 Task: Look for products in the category "Babies & Kids" with bubble gum flavor only.
Action: Mouse moved to (272, 121)
Screenshot: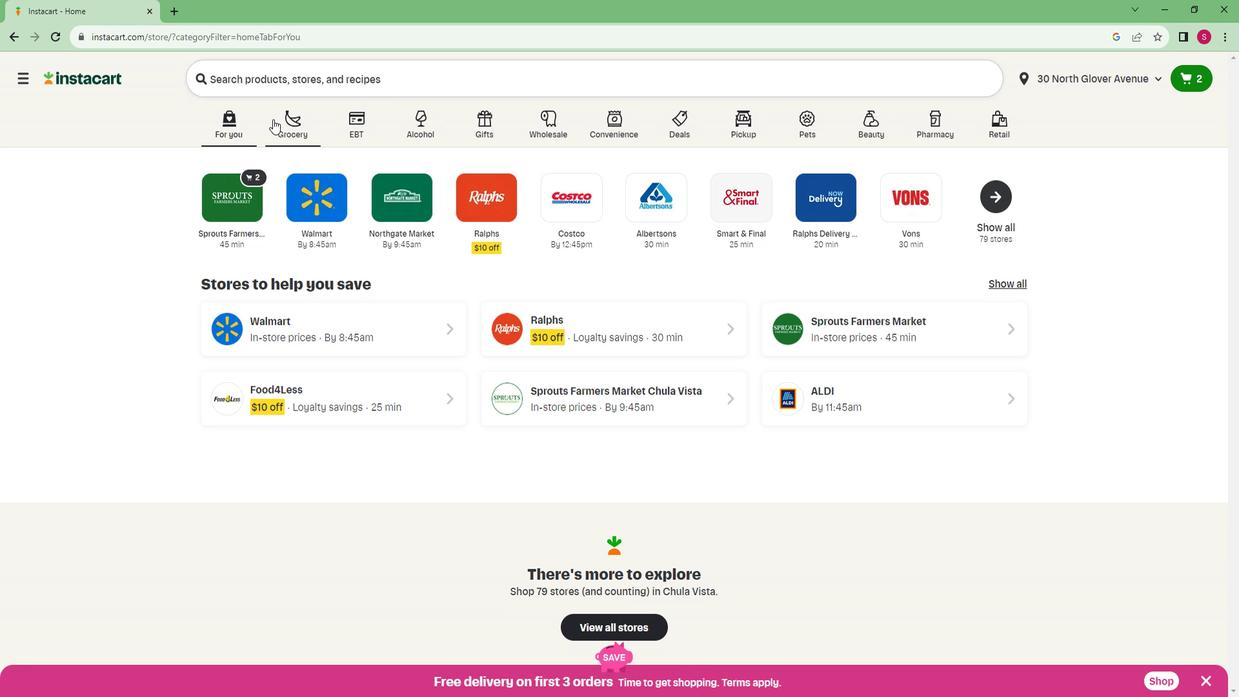 
Action: Mouse pressed left at (272, 121)
Screenshot: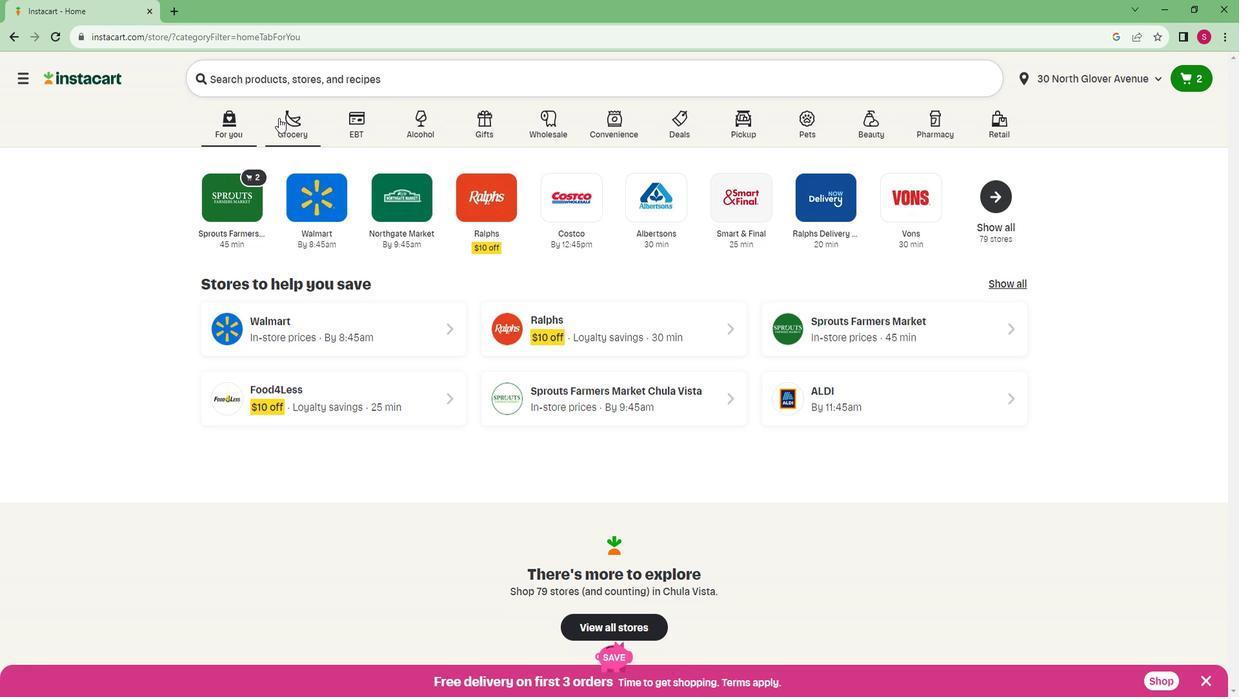 
Action: Mouse moved to (247, 367)
Screenshot: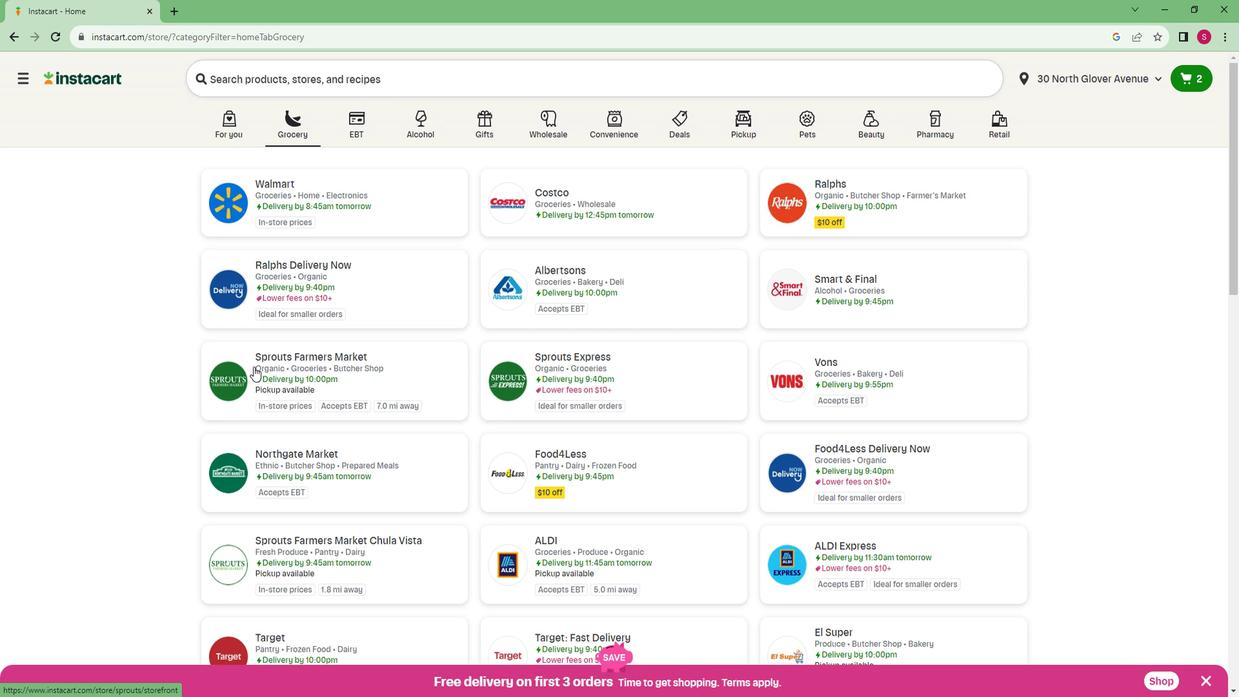 
Action: Mouse pressed left at (247, 367)
Screenshot: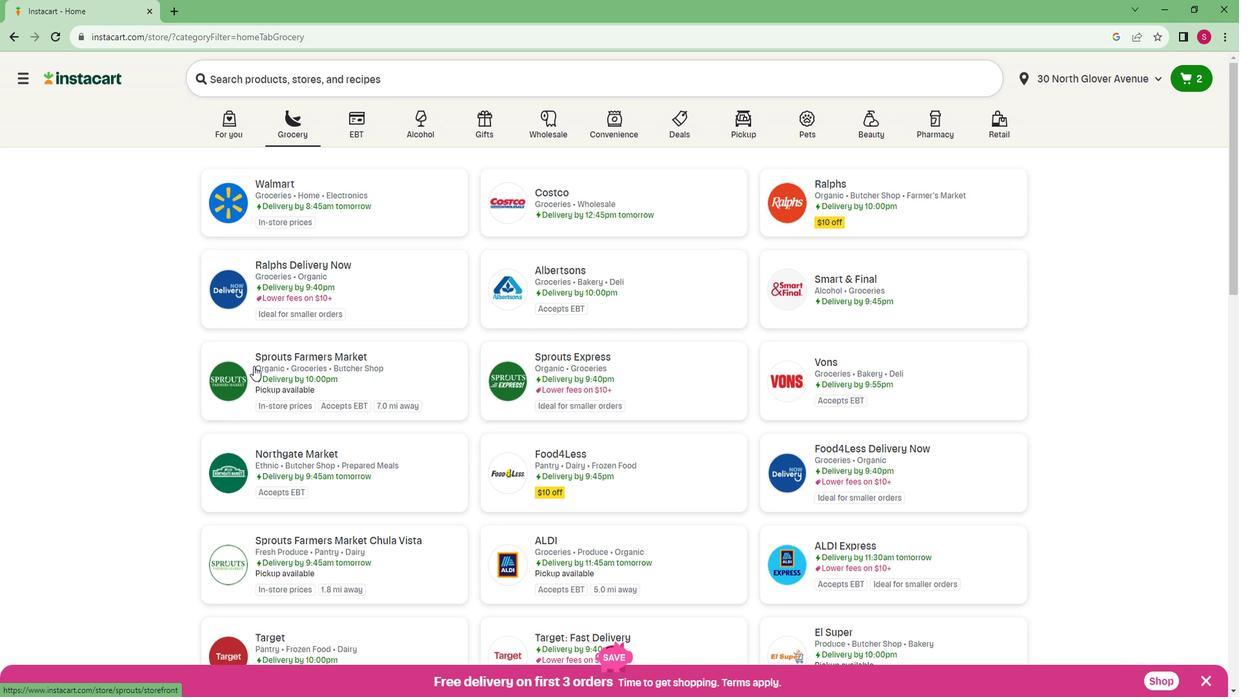 
Action: Mouse moved to (66, 542)
Screenshot: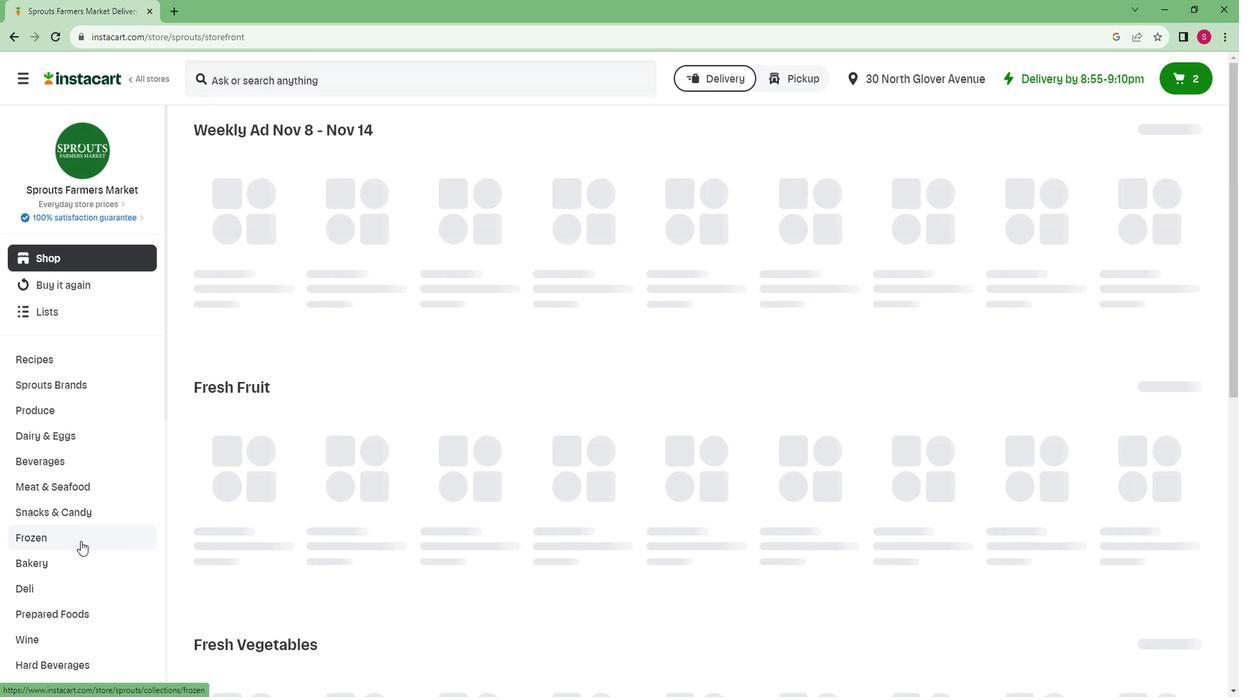 
Action: Mouse scrolled (66, 541) with delta (0, 0)
Screenshot: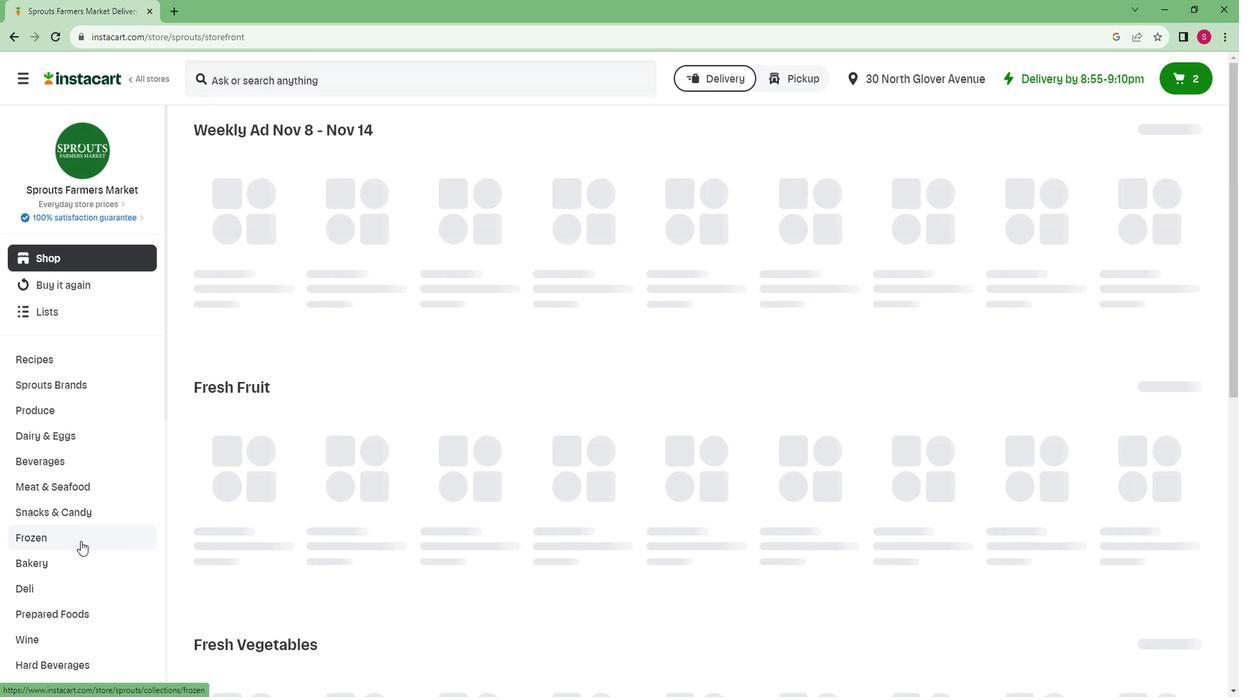 
Action: Mouse moved to (63, 542)
Screenshot: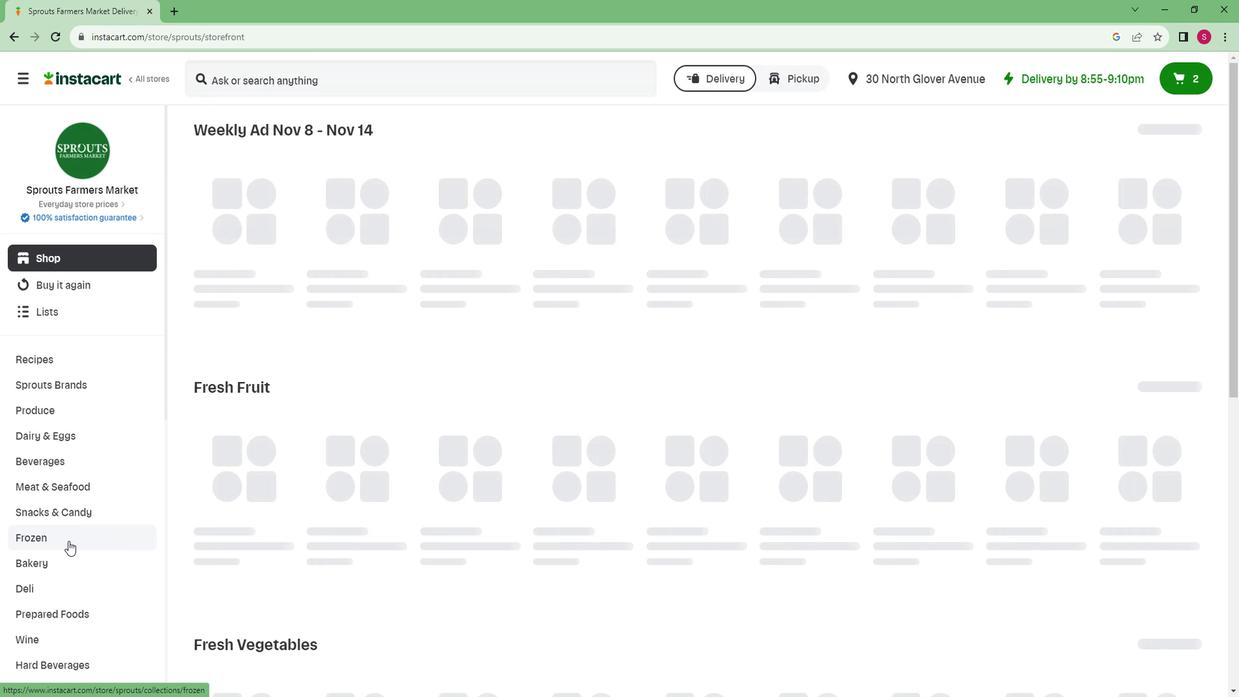 
Action: Mouse scrolled (63, 541) with delta (0, 0)
Screenshot: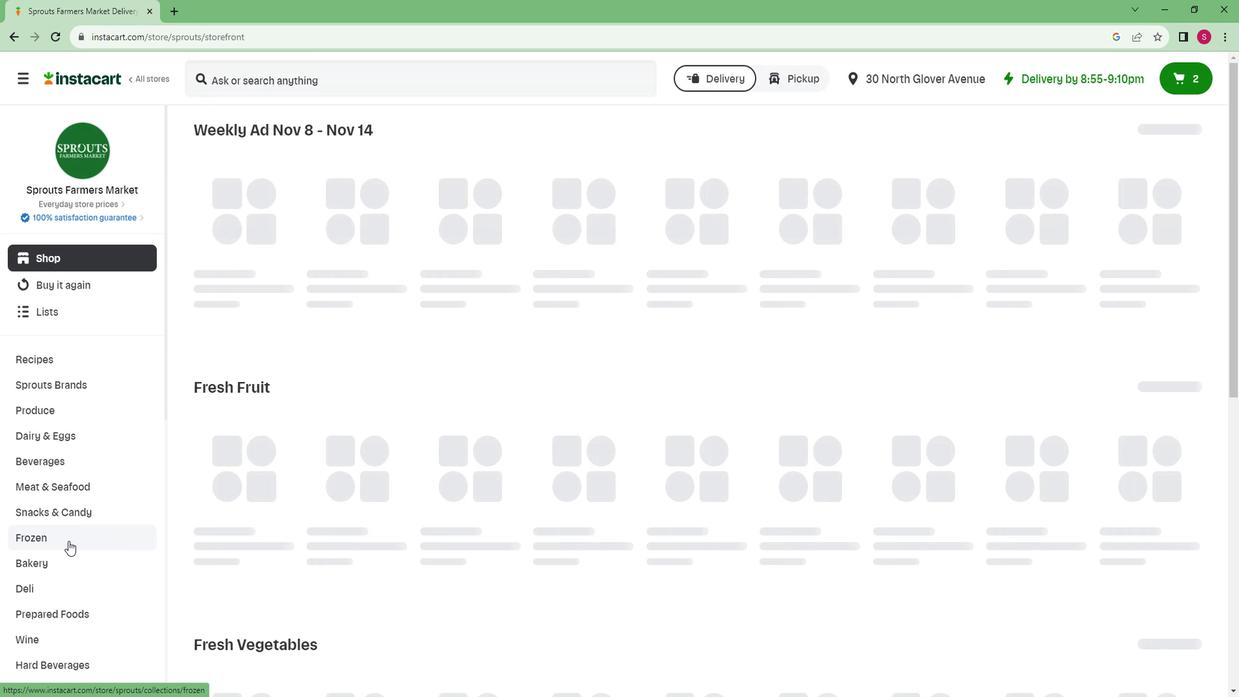 
Action: Mouse moved to (62, 542)
Screenshot: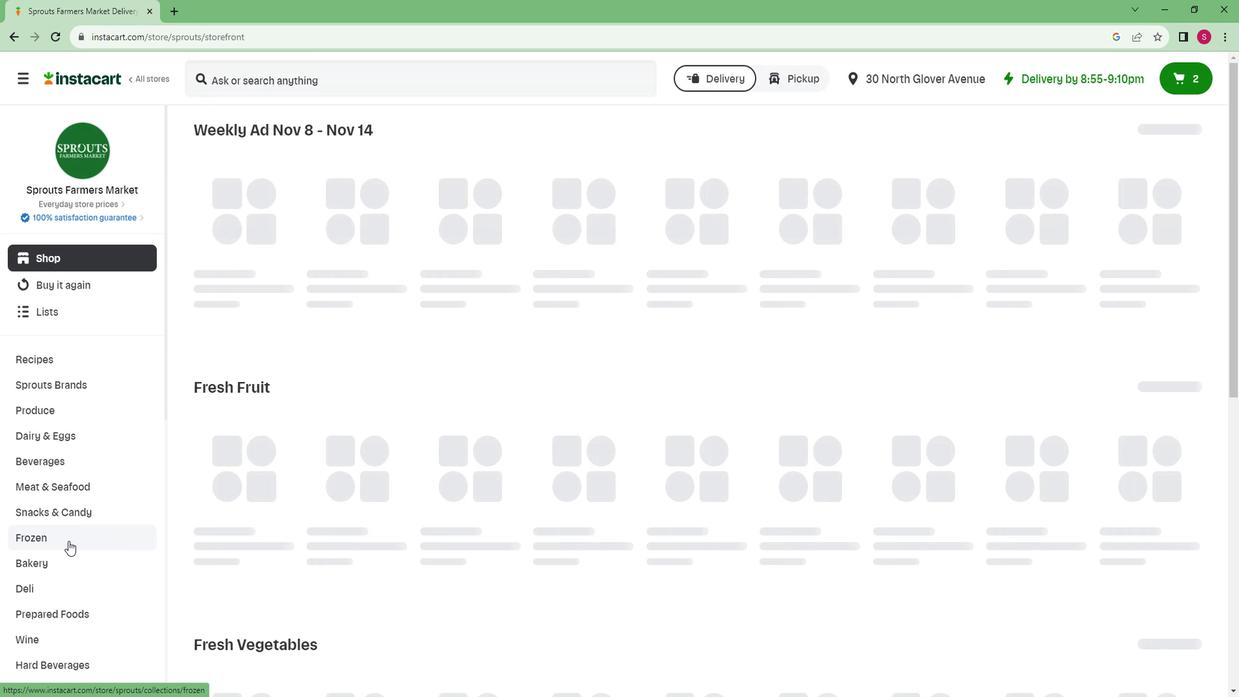 
Action: Mouse scrolled (62, 541) with delta (0, 0)
Screenshot: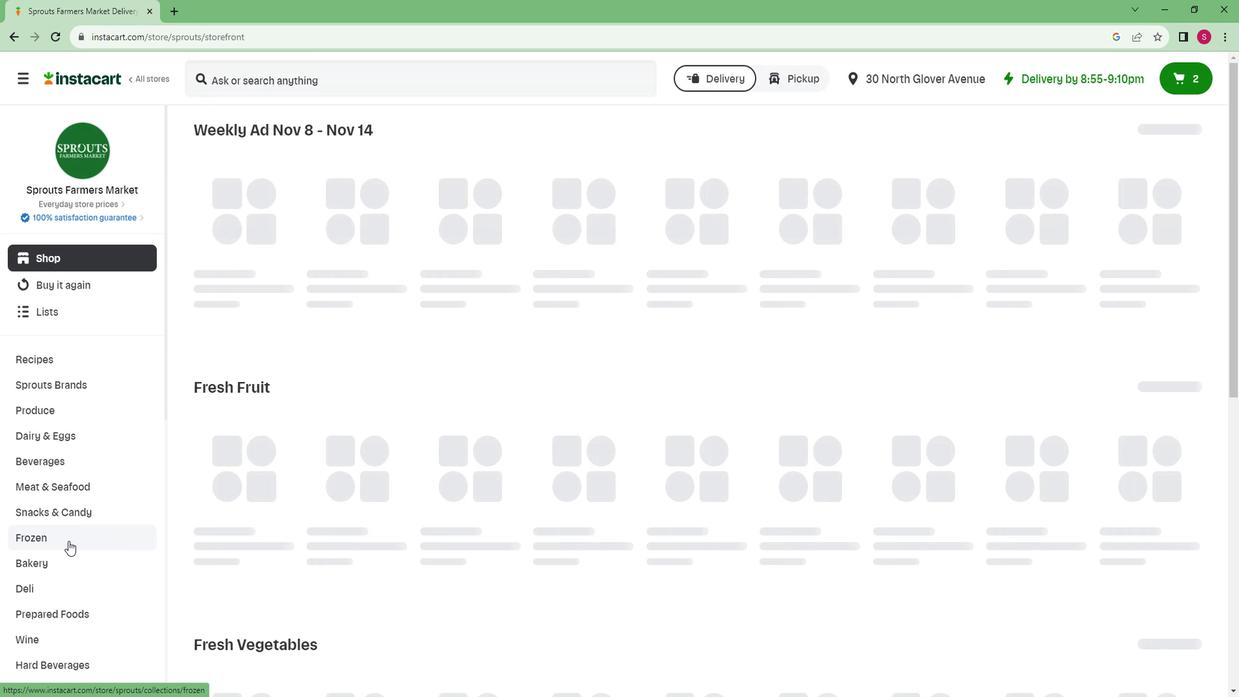 
Action: Mouse moved to (61, 542)
Screenshot: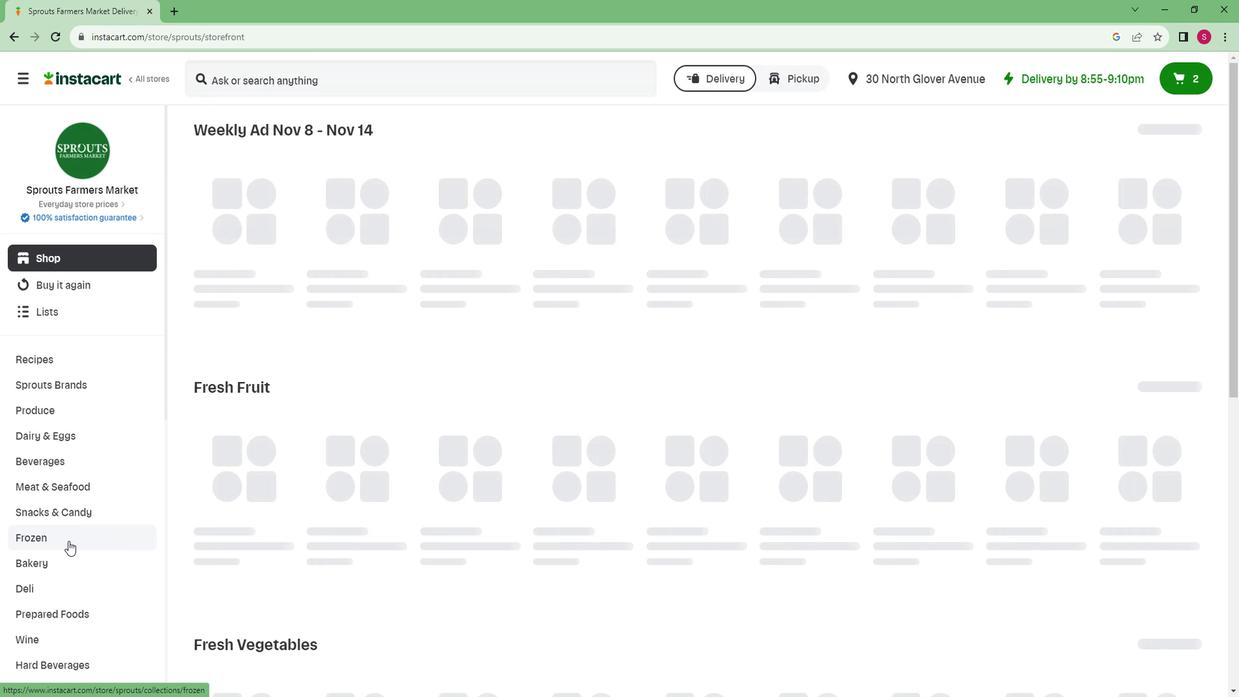 
Action: Mouse scrolled (61, 541) with delta (0, 0)
Screenshot: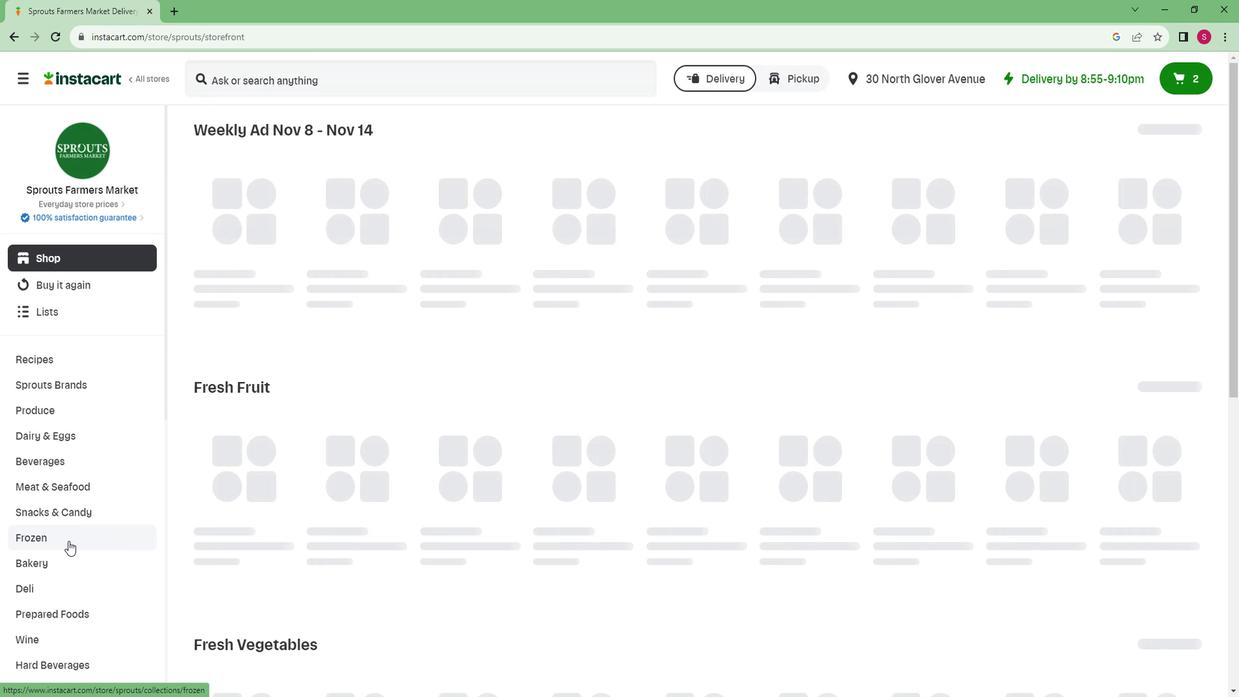
Action: Mouse moved to (59, 542)
Screenshot: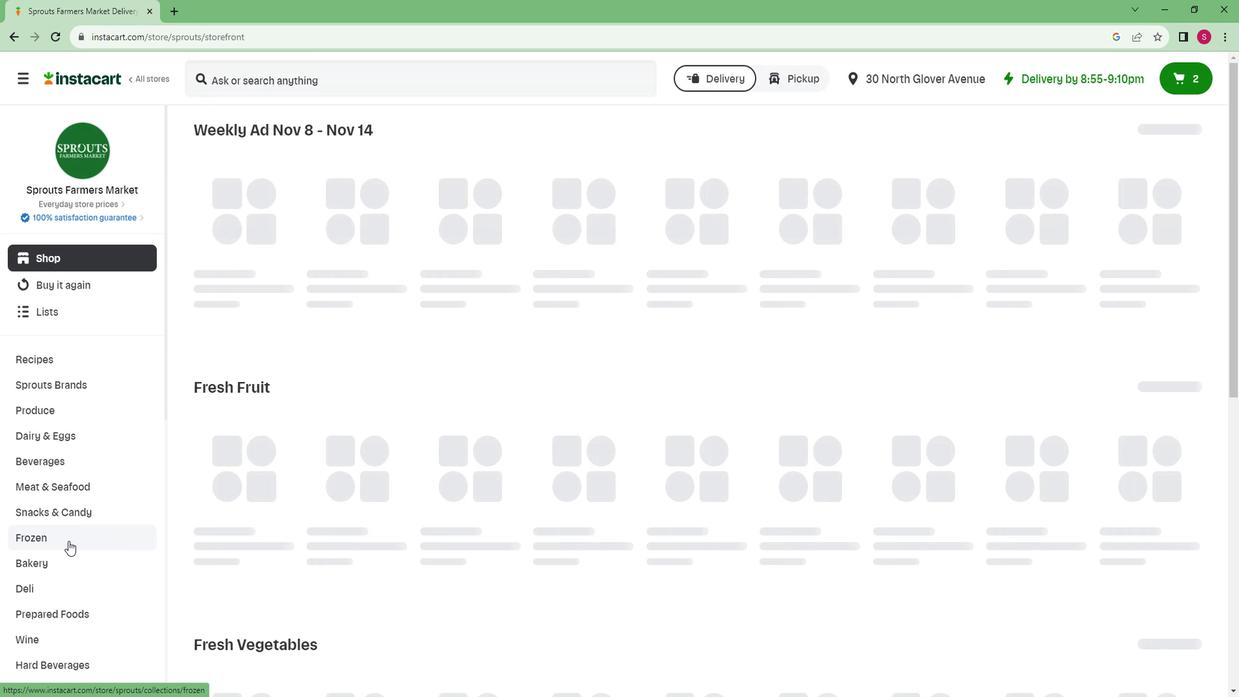 
Action: Mouse scrolled (59, 542) with delta (0, 0)
Screenshot: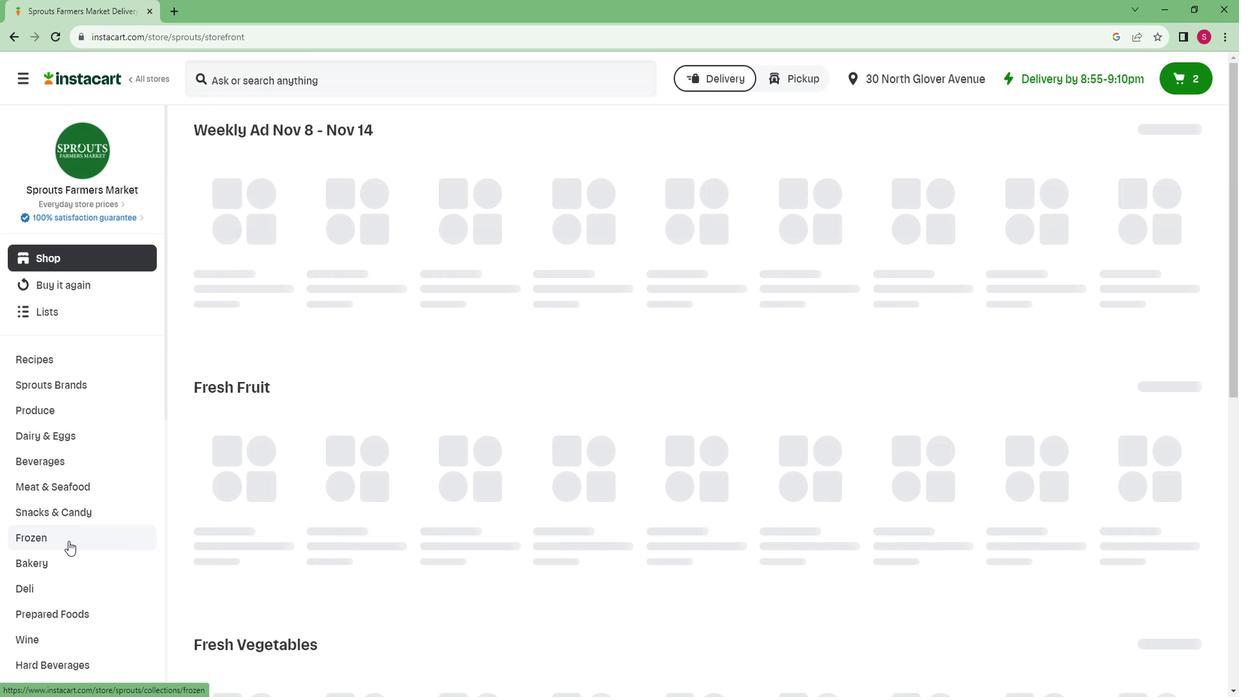 
Action: Mouse moved to (58, 542)
Screenshot: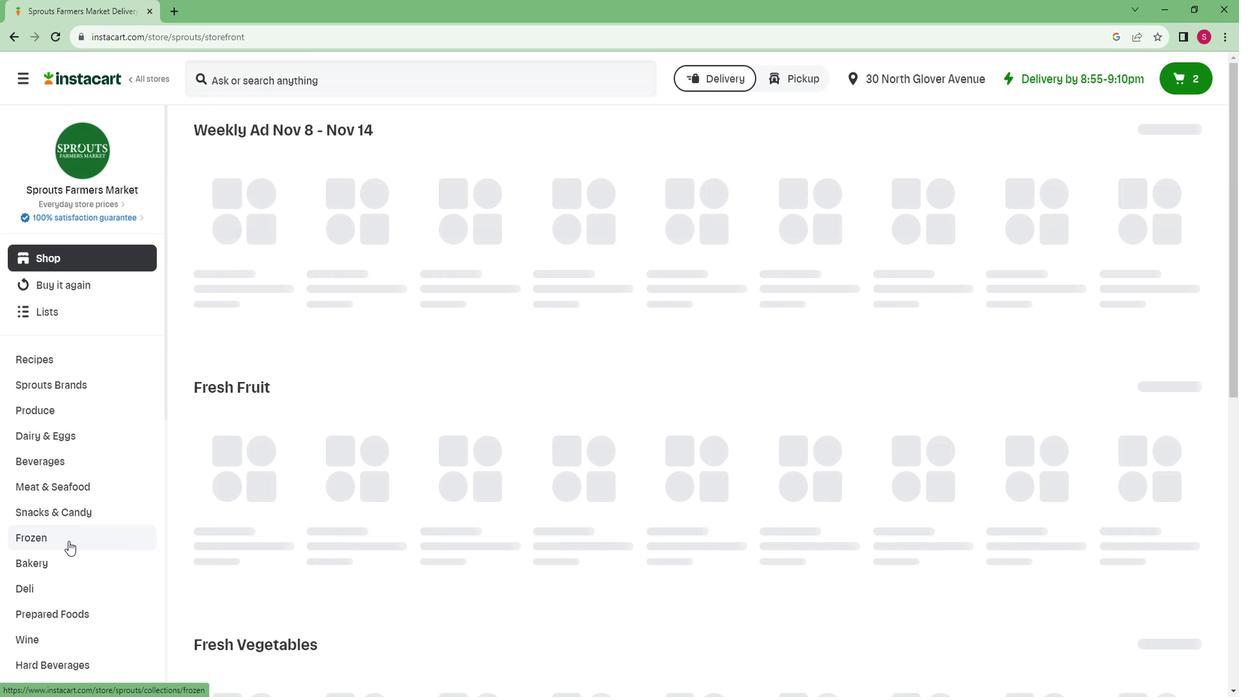 
Action: Mouse scrolled (58, 542) with delta (0, 0)
Screenshot: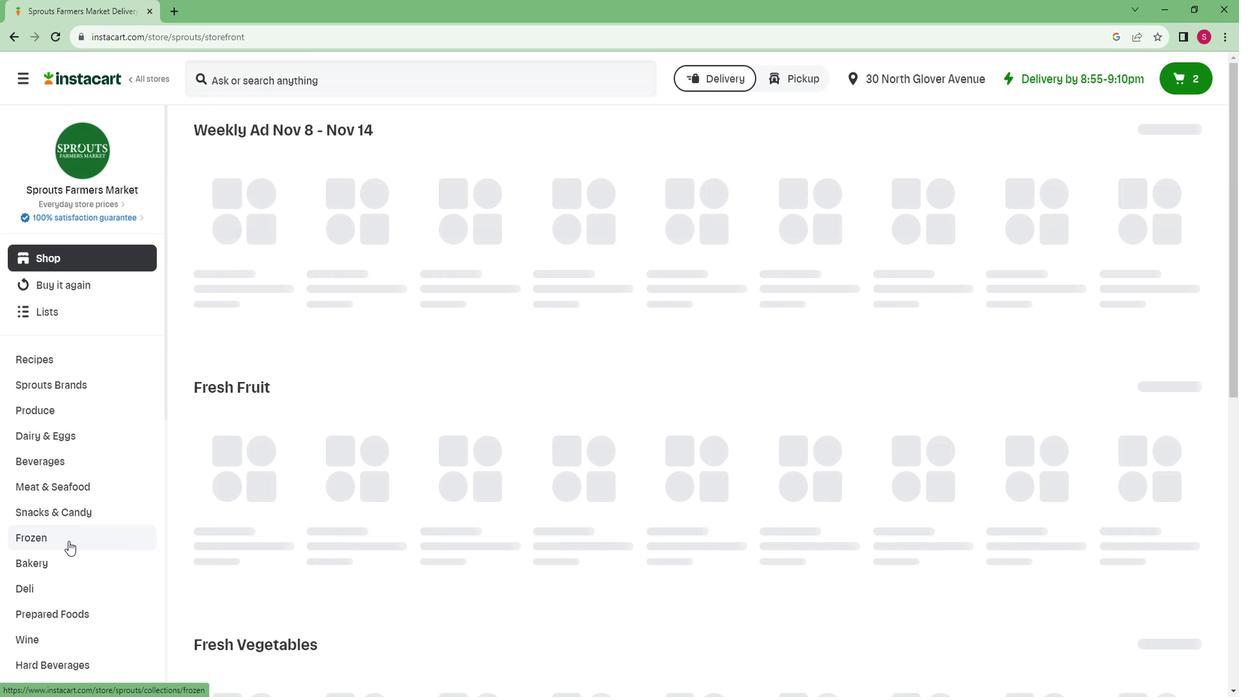 
Action: Mouse moved to (57, 542)
Screenshot: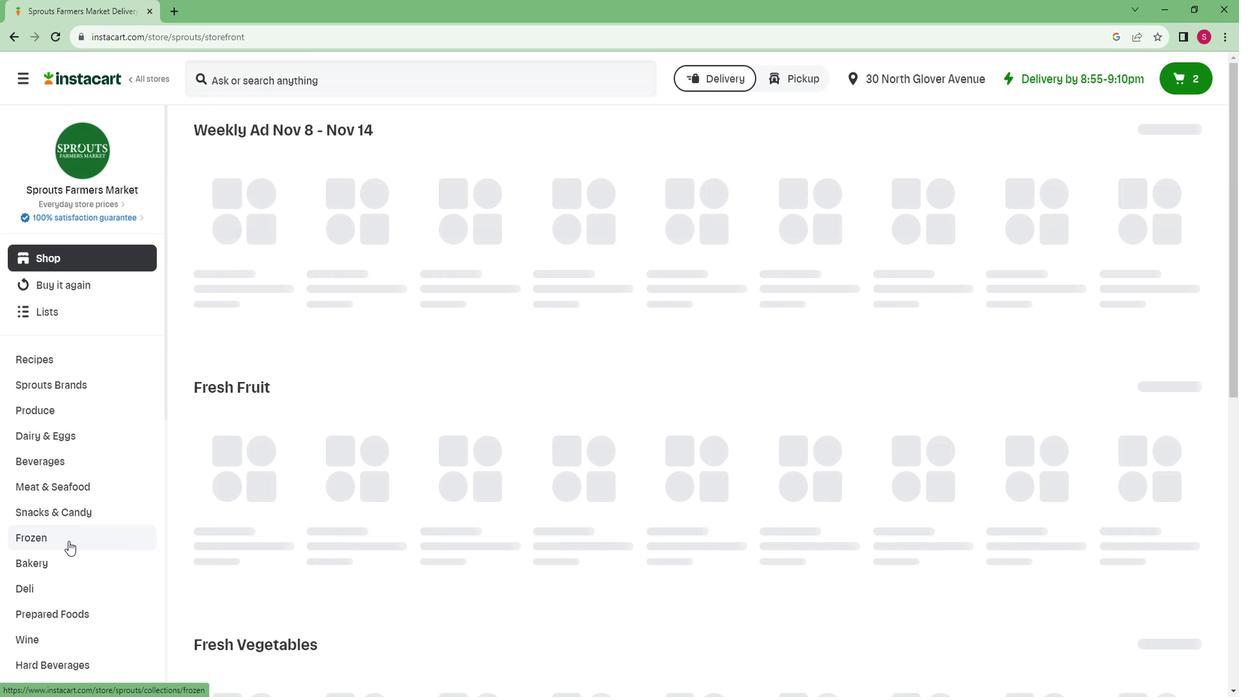 
Action: Mouse scrolled (57, 542) with delta (0, 0)
Screenshot: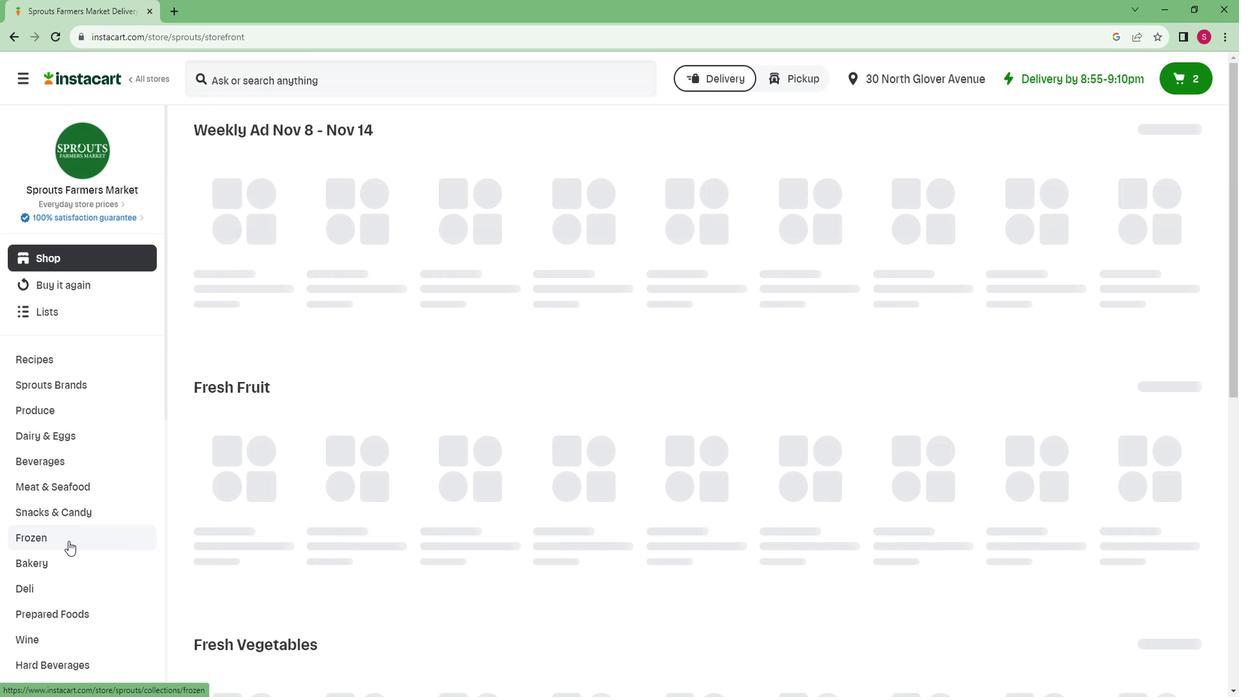 
Action: Mouse moved to (51, 536)
Screenshot: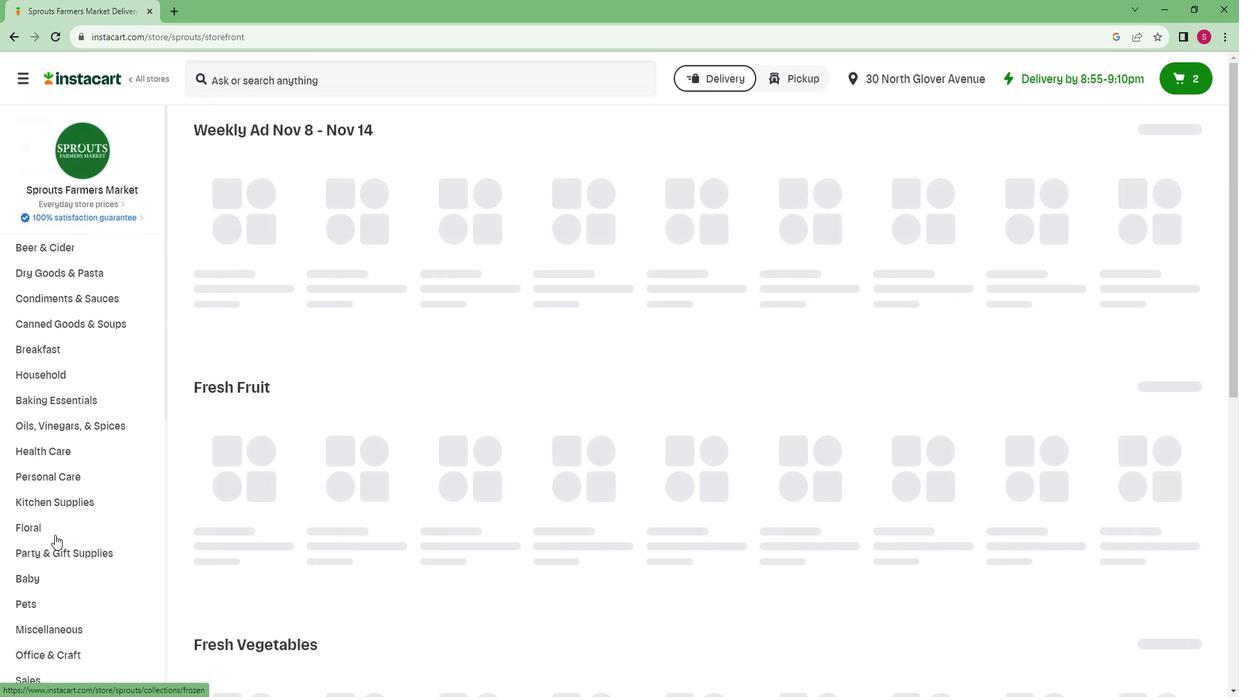 
Action: Mouse scrolled (51, 535) with delta (0, 0)
Screenshot: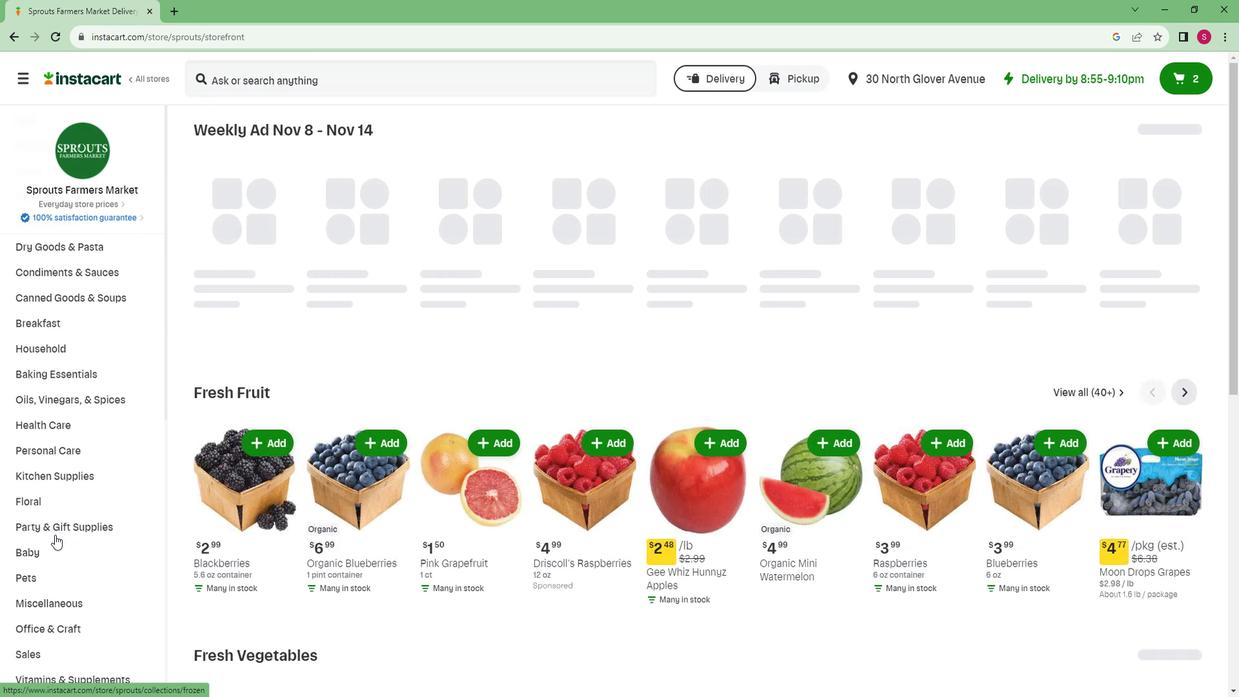 
Action: Mouse scrolled (51, 535) with delta (0, 0)
Screenshot: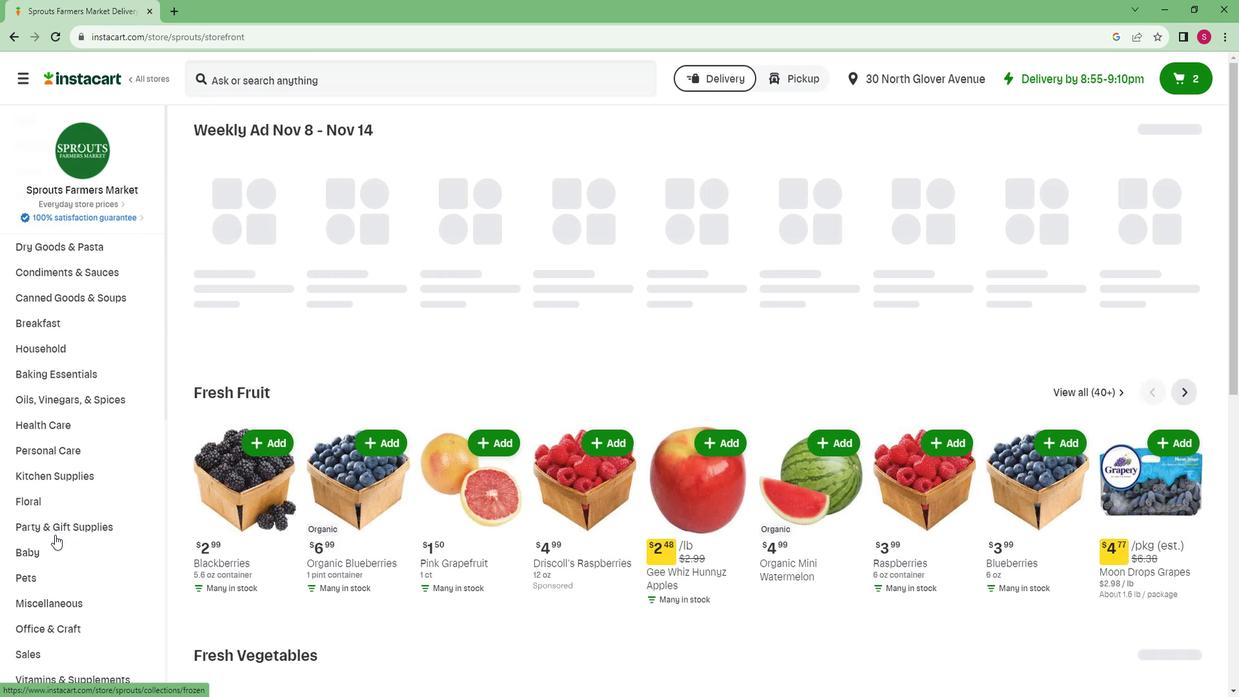 
Action: Mouse scrolled (51, 535) with delta (0, 0)
Screenshot: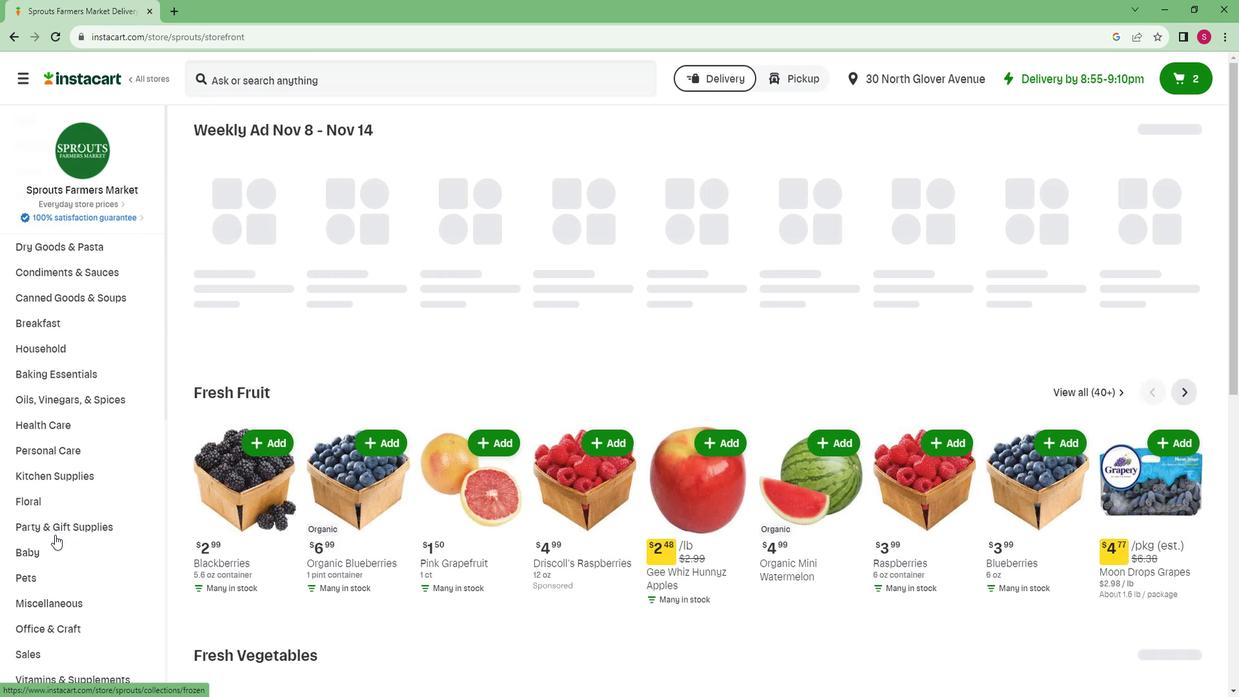 
Action: Mouse scrolled (51, 535) with delta (0, 0)
Screenshot: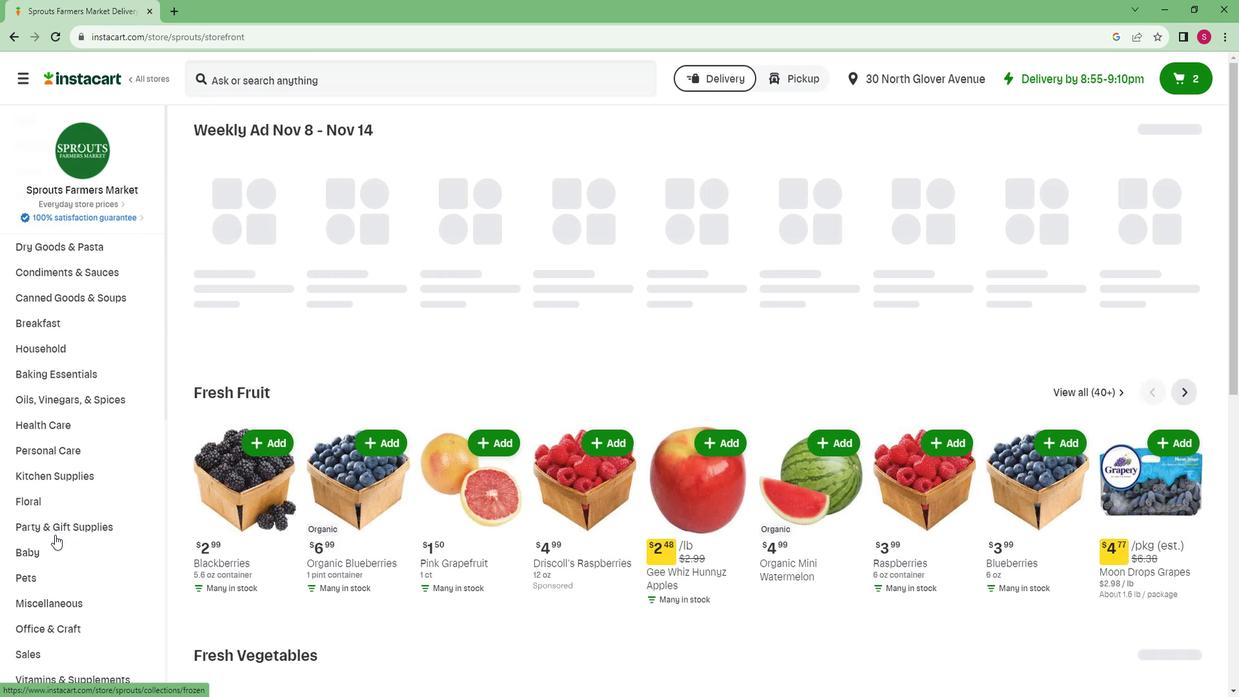 
Action: Mouse scrolled (51, 535) with delta (0, 0)
Screenshot: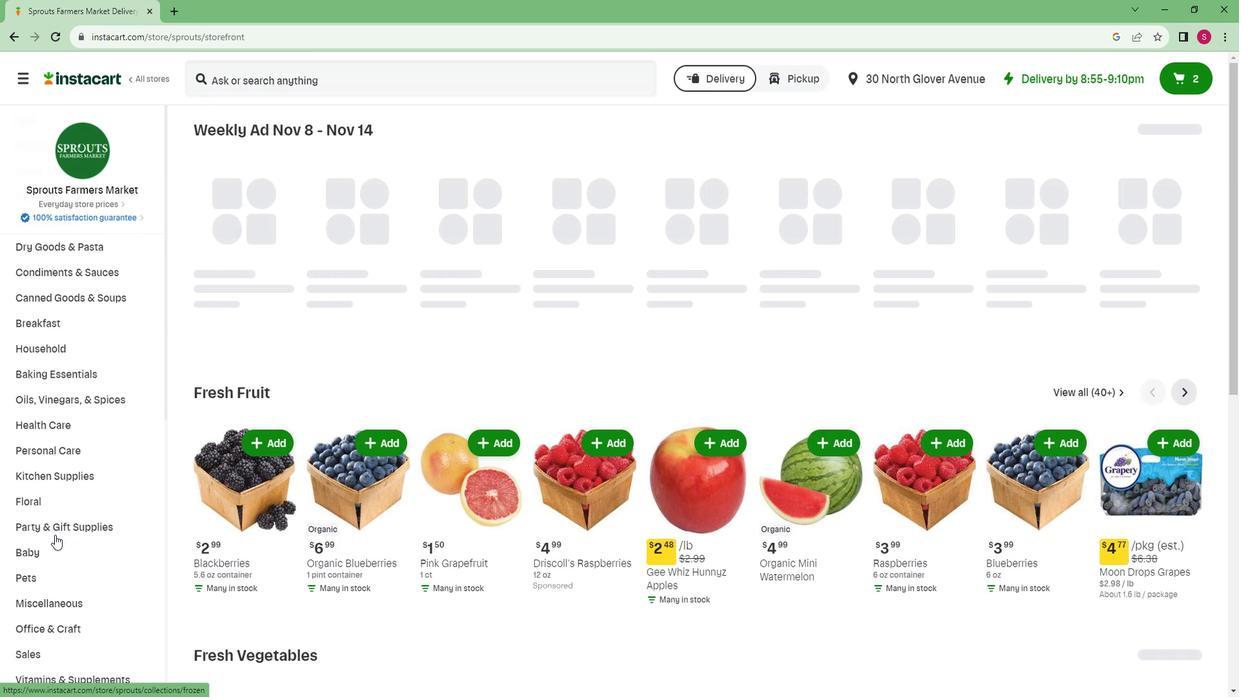 
Action: Mouse moved to (43, 645)
Screenshot: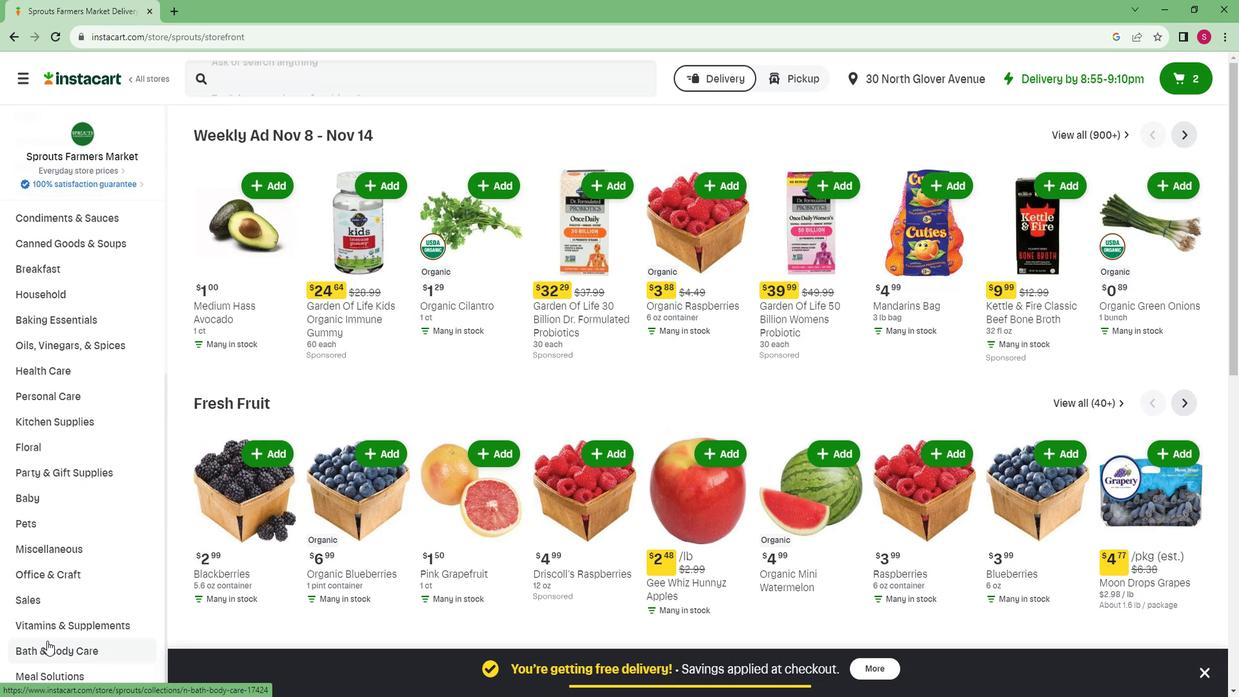 
Action: Mouse pressed left at (43, 645)
Screenshot: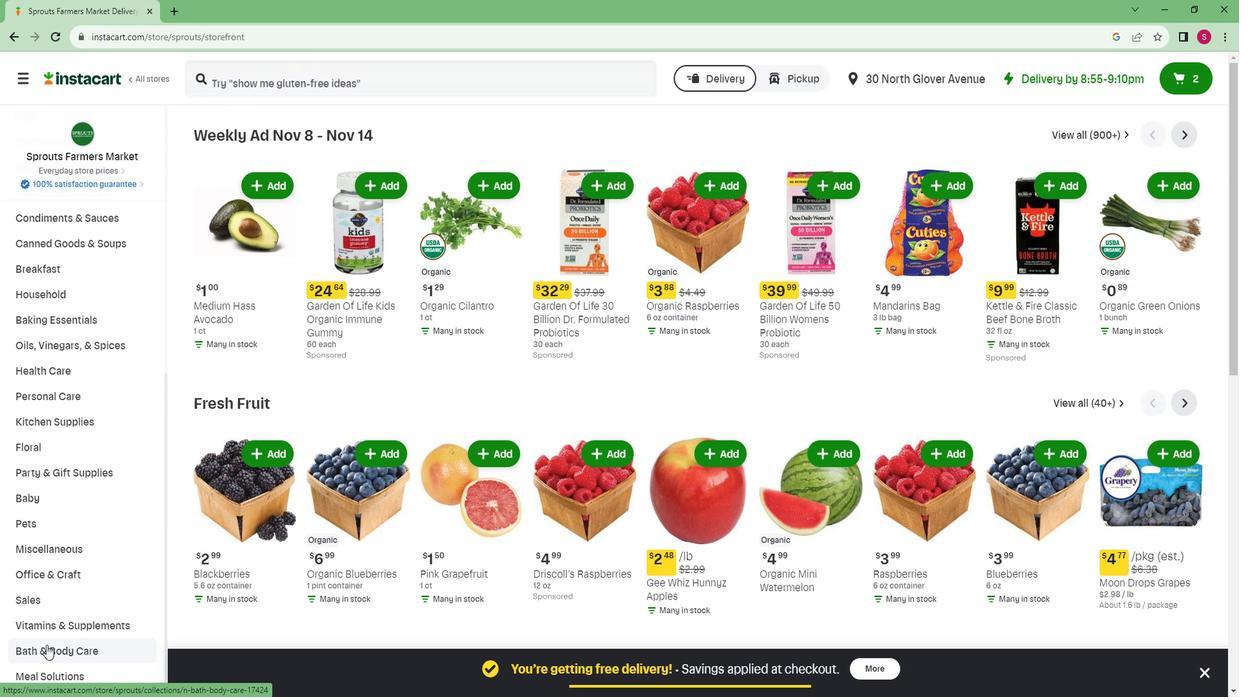 
Action: Mouse moved to (58, 599)
Screenshot: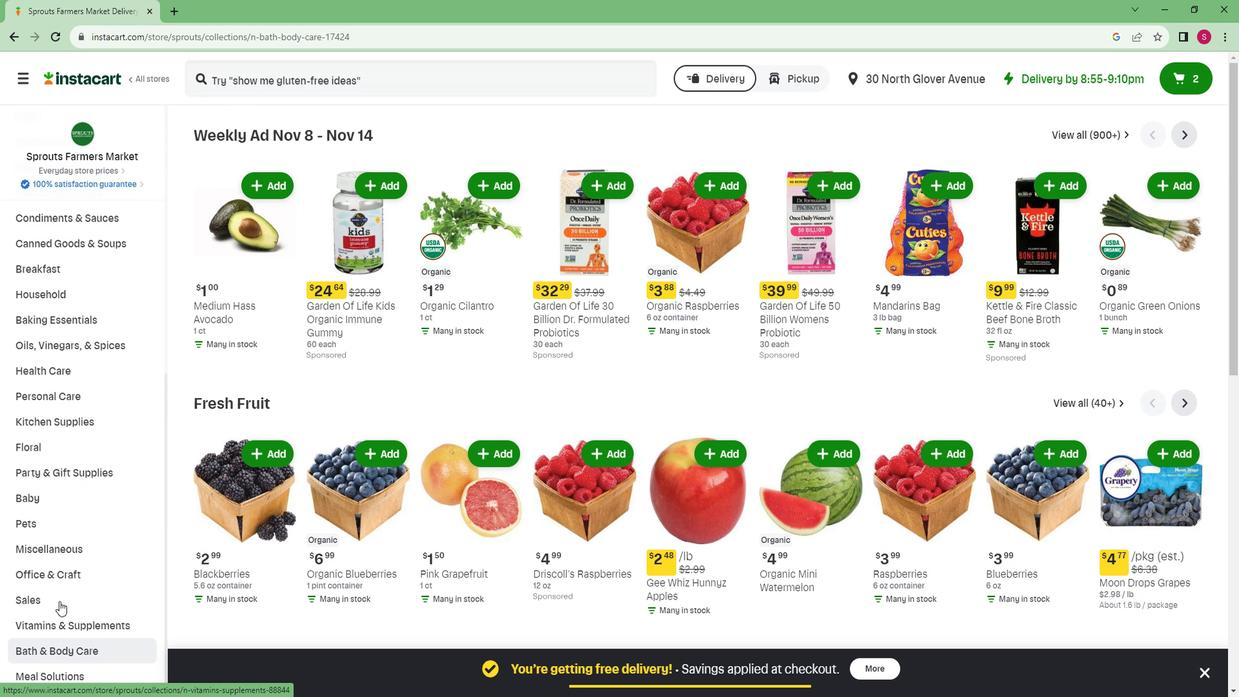 
Action: Mouse scrolled (58, 599) with delta (0, 0)
Screenshot: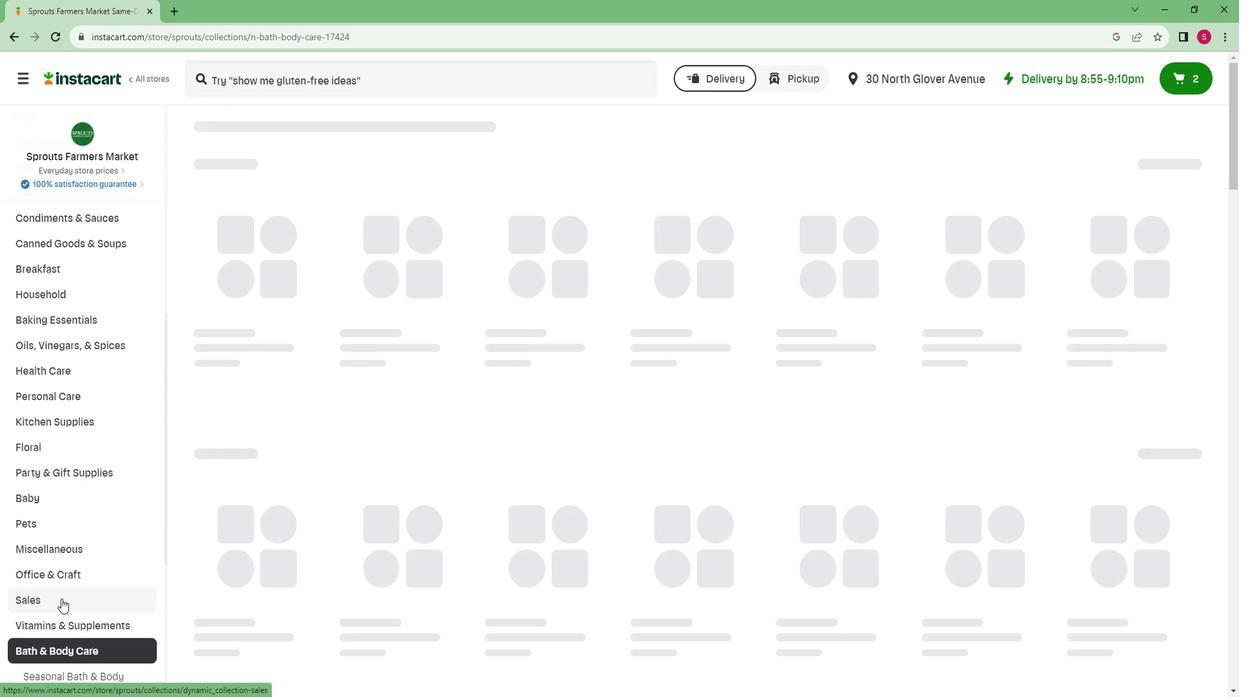 
Action: Mouse scrolled (58, 599) with delta (0, 0)
Screenshot: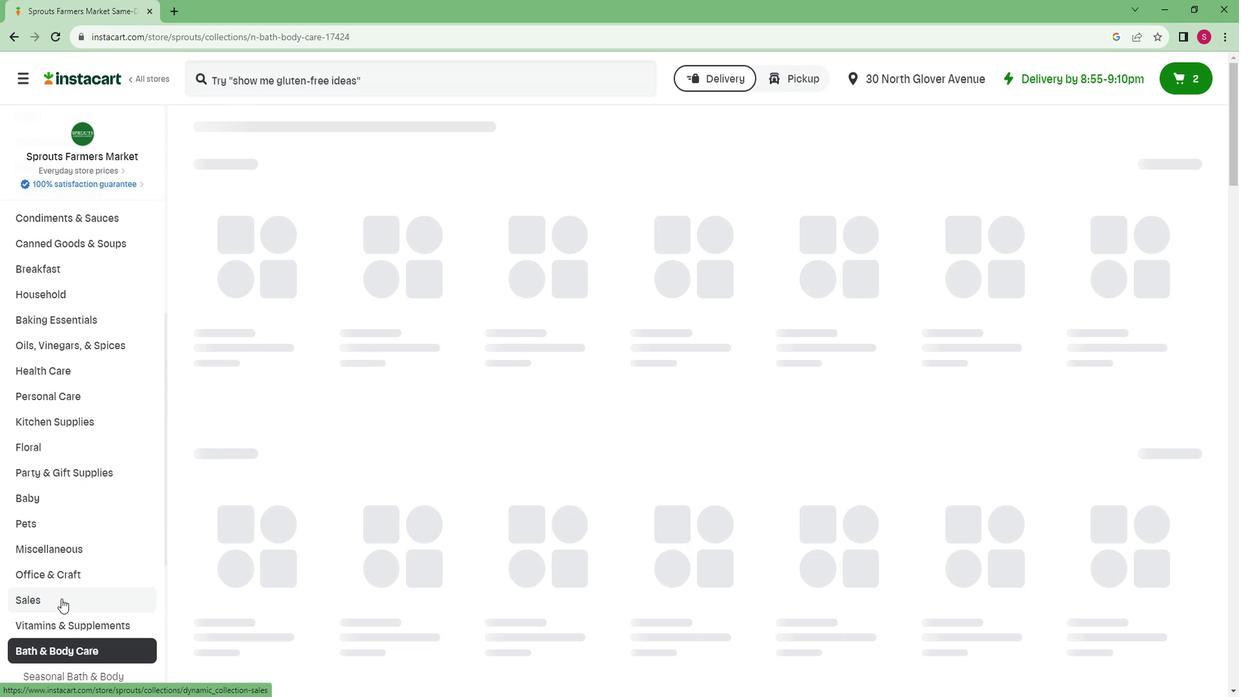 
Action: Mouse scrolled (58, 599) with delta (0, 0)
Screenshot: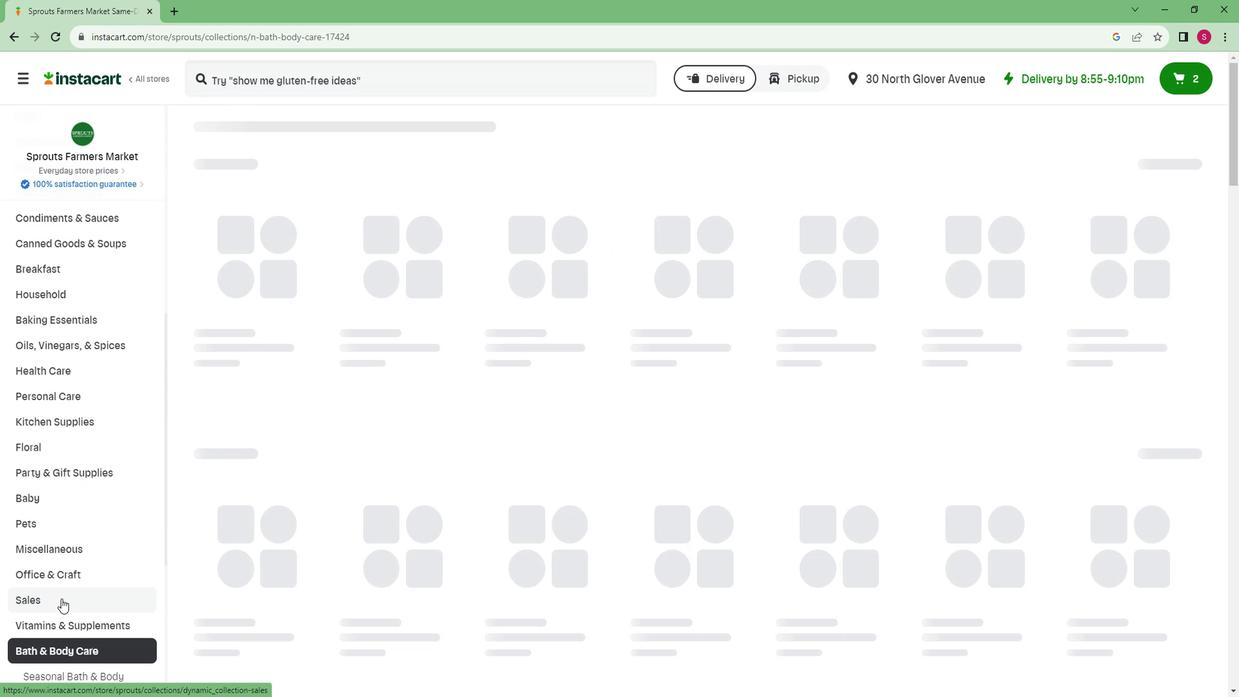 
Action: Mouse scrolled (58, 599) with delta (0, 0)
Screenshot: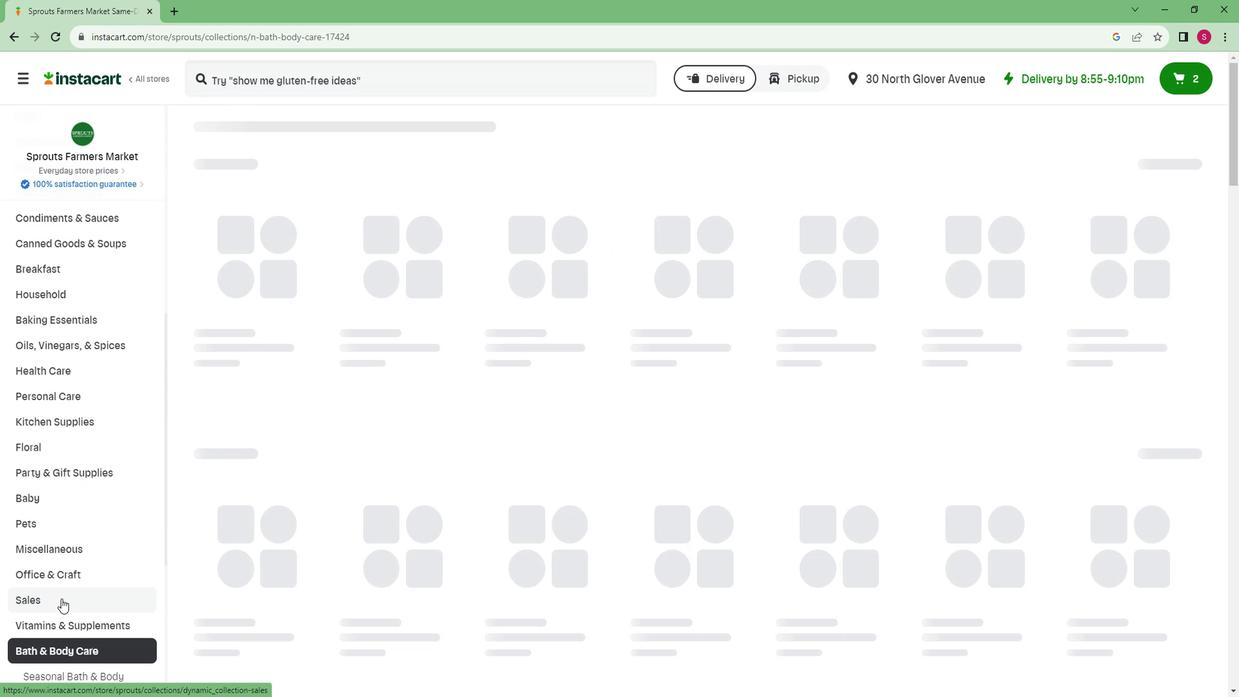 
Action: Mouse scrolled (58, 599) with delta (0, 0)
Screenshot: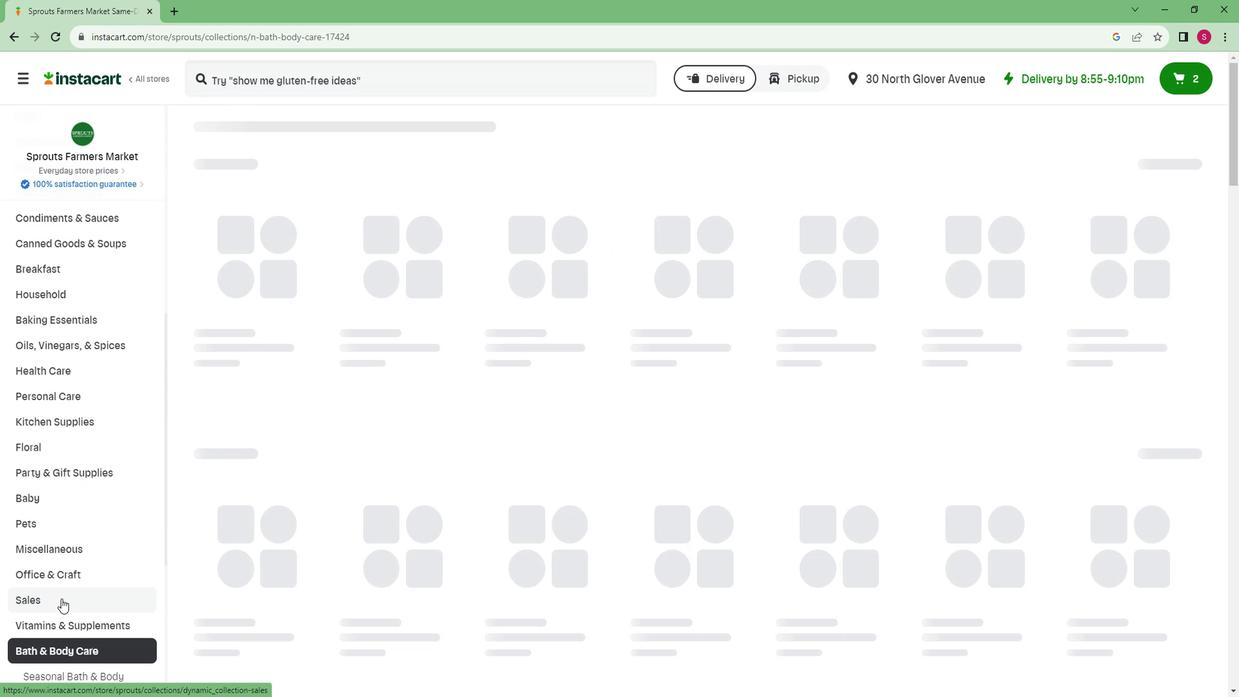 
Action: Mouse moved to (42, 621)
Screenshot: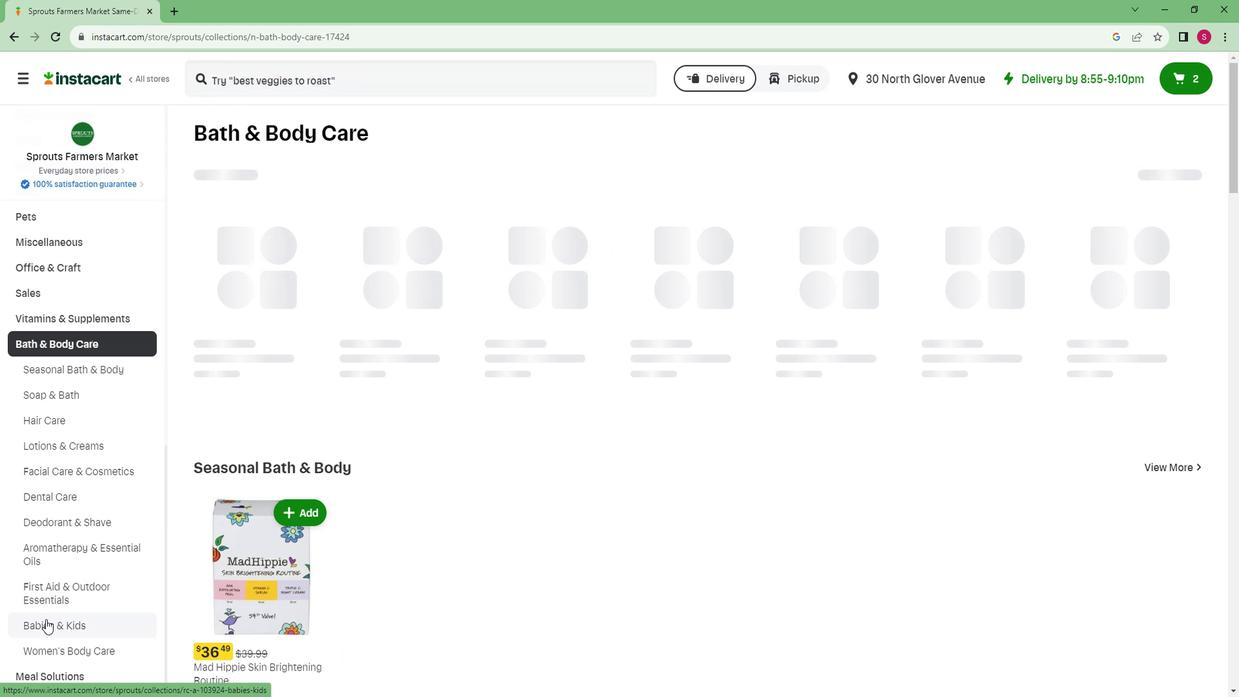 
Action: Mouse pressed left at (42, 621)
Screenshot: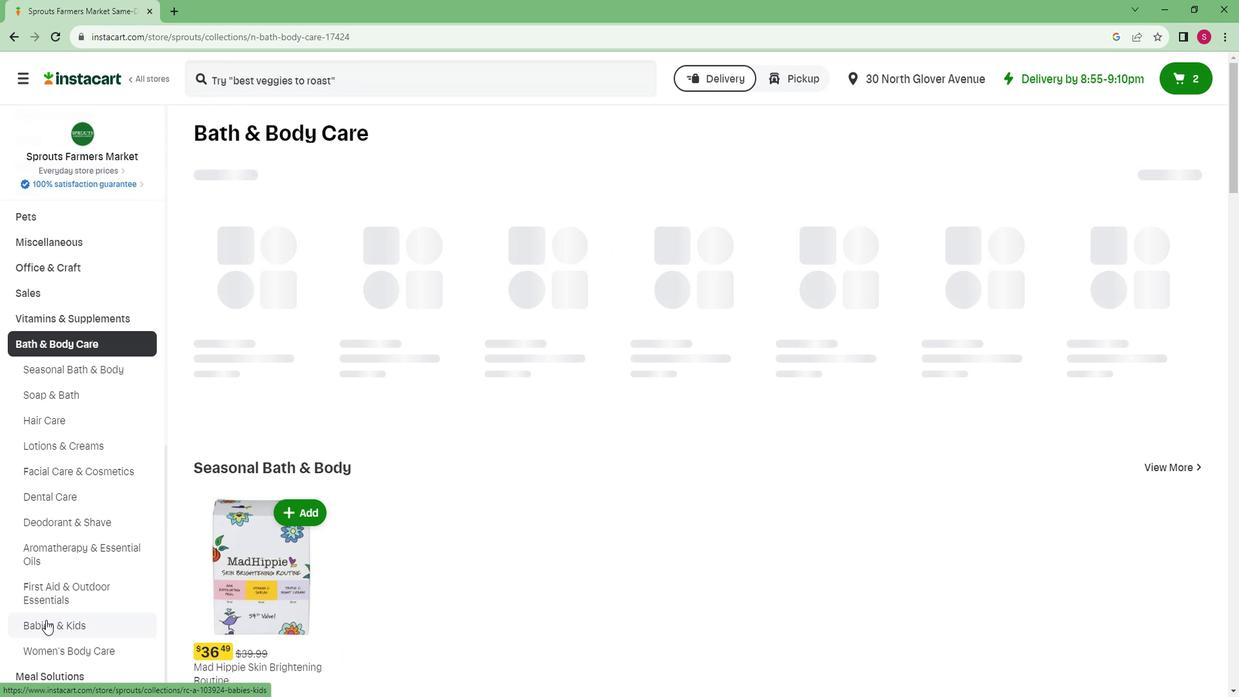 
Action: Mouse moved to (308, 486)
Screenshot: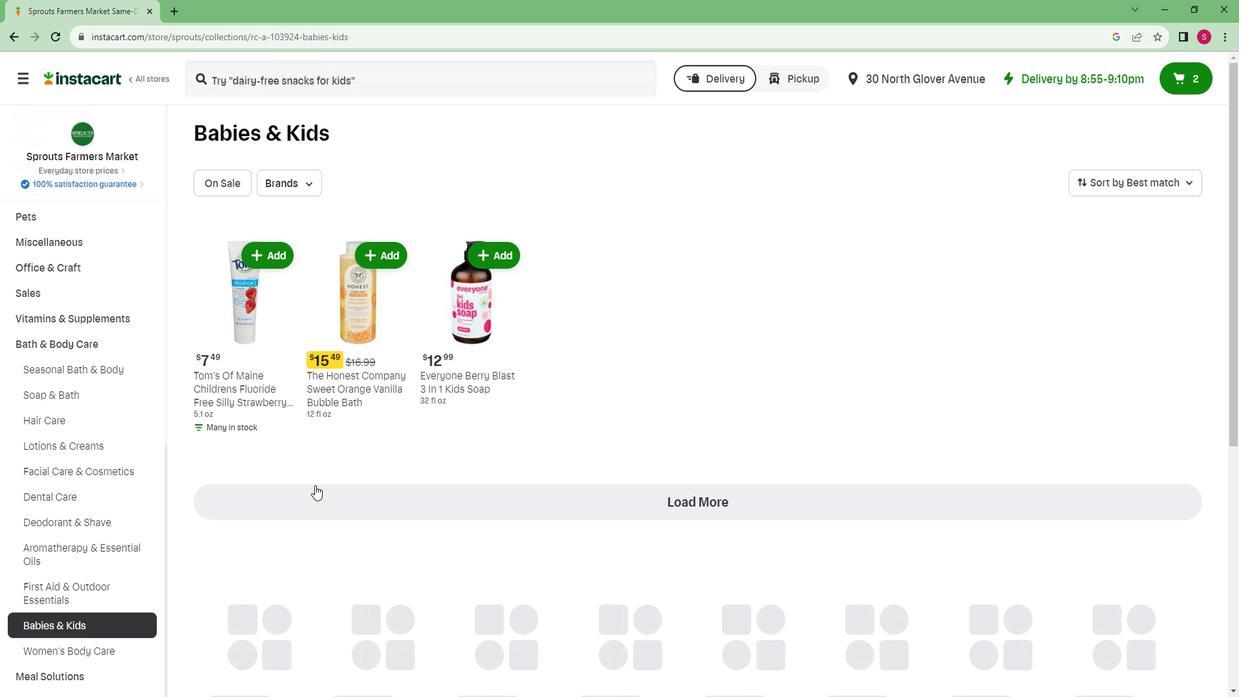 
